 Task: Show saved jobs.
Action: Mouse moved to (695, 63)
Screenshot: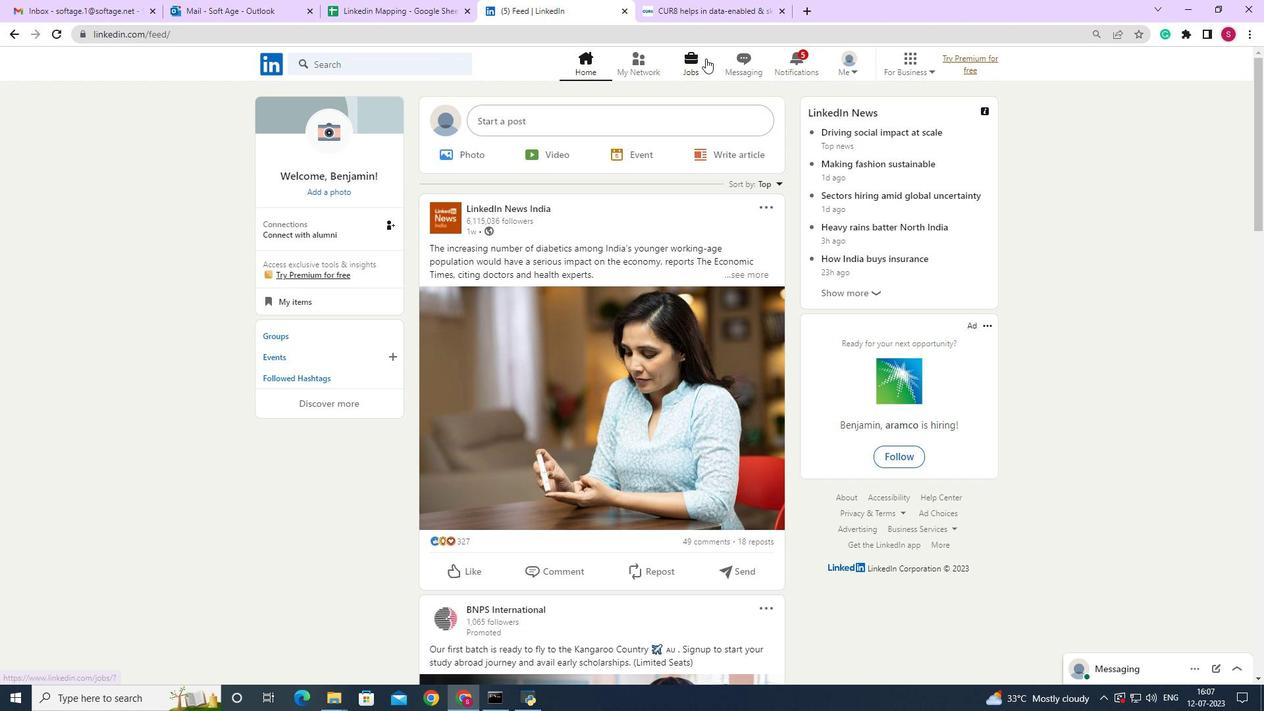 
Action: Mouse pressed left at (695, 63)
Screenshot: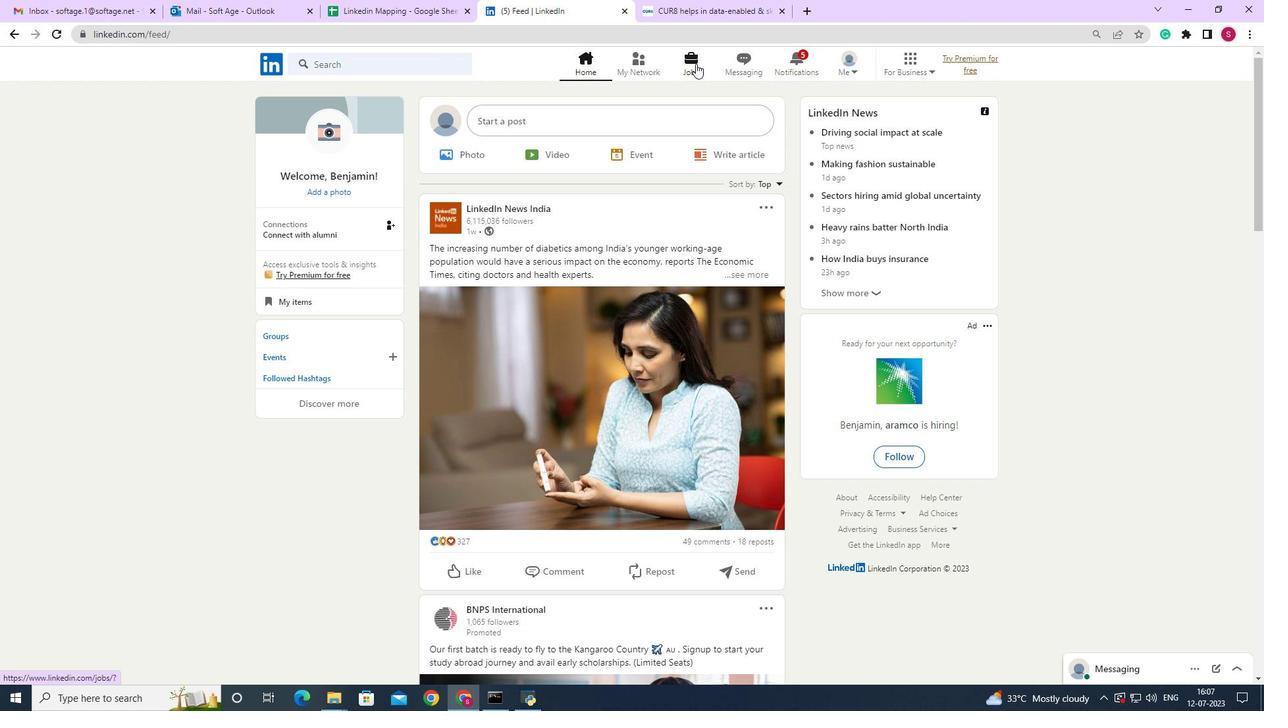 
Action: Mouse moved to (308, 126)
Screenshot: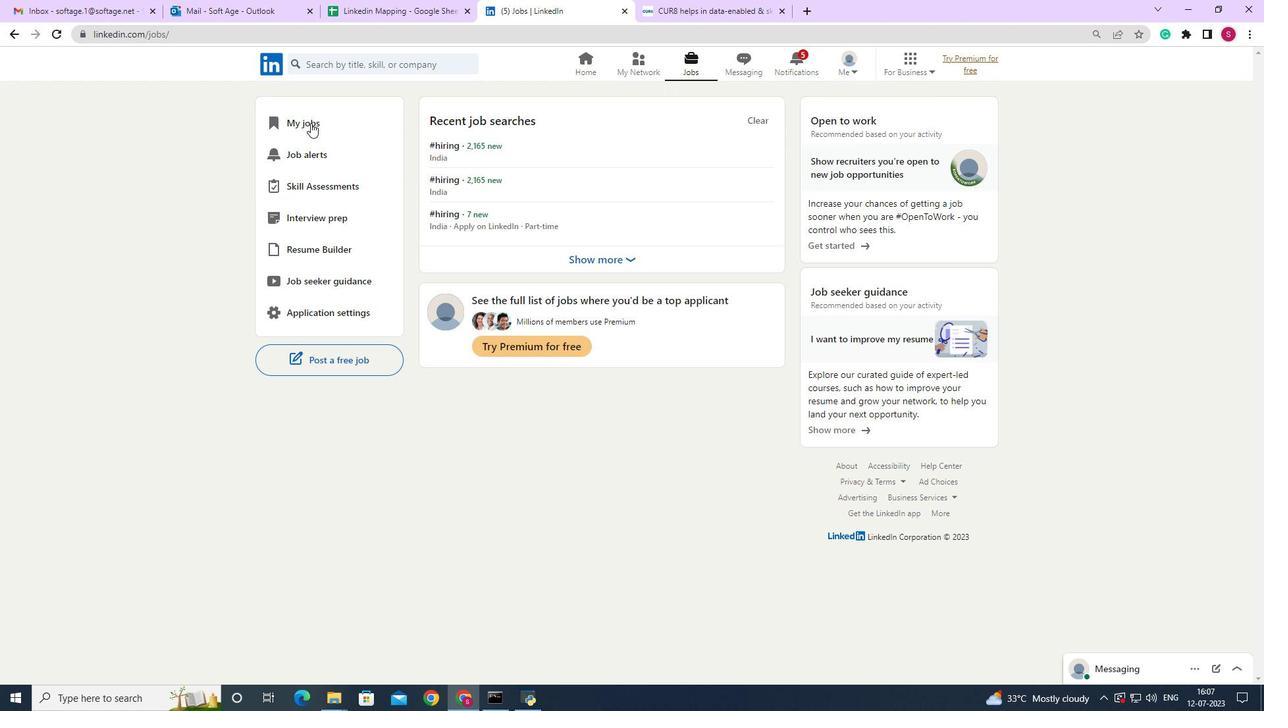 
Action: Mouse pressed left at (308, 126)
Screenshot: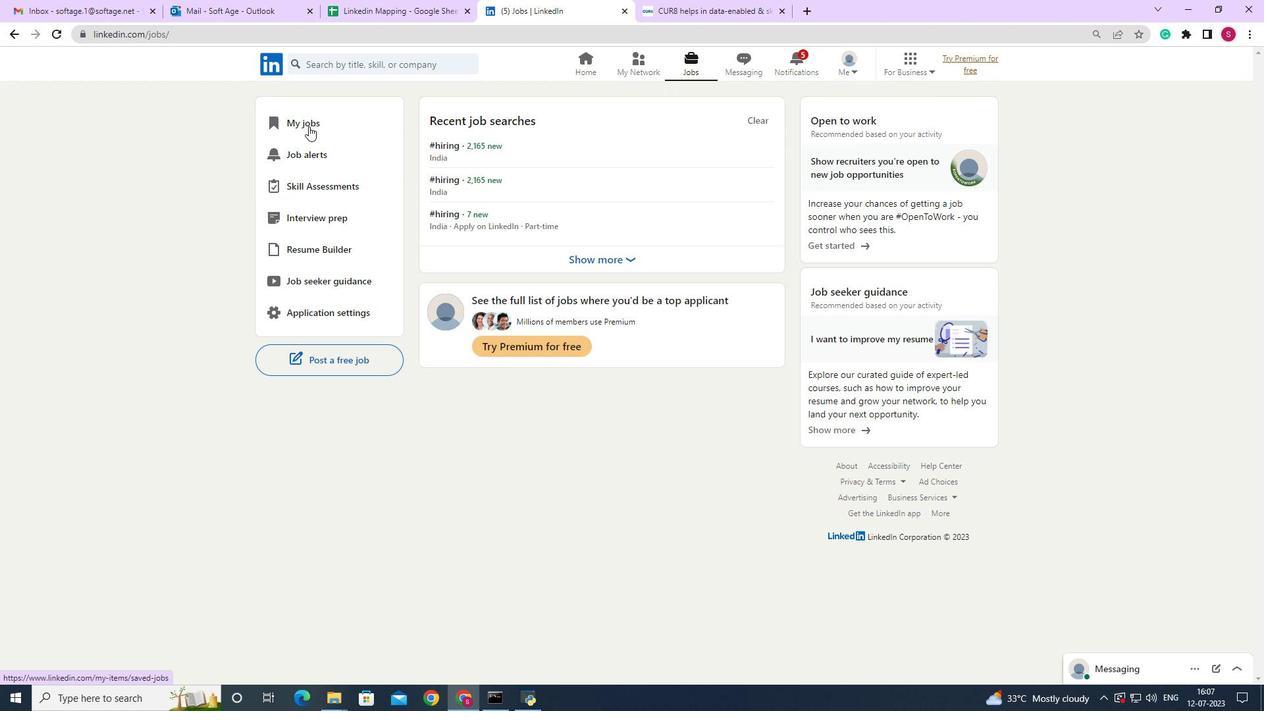 
Action: Mouse moved to (301, 146)
Screenshot: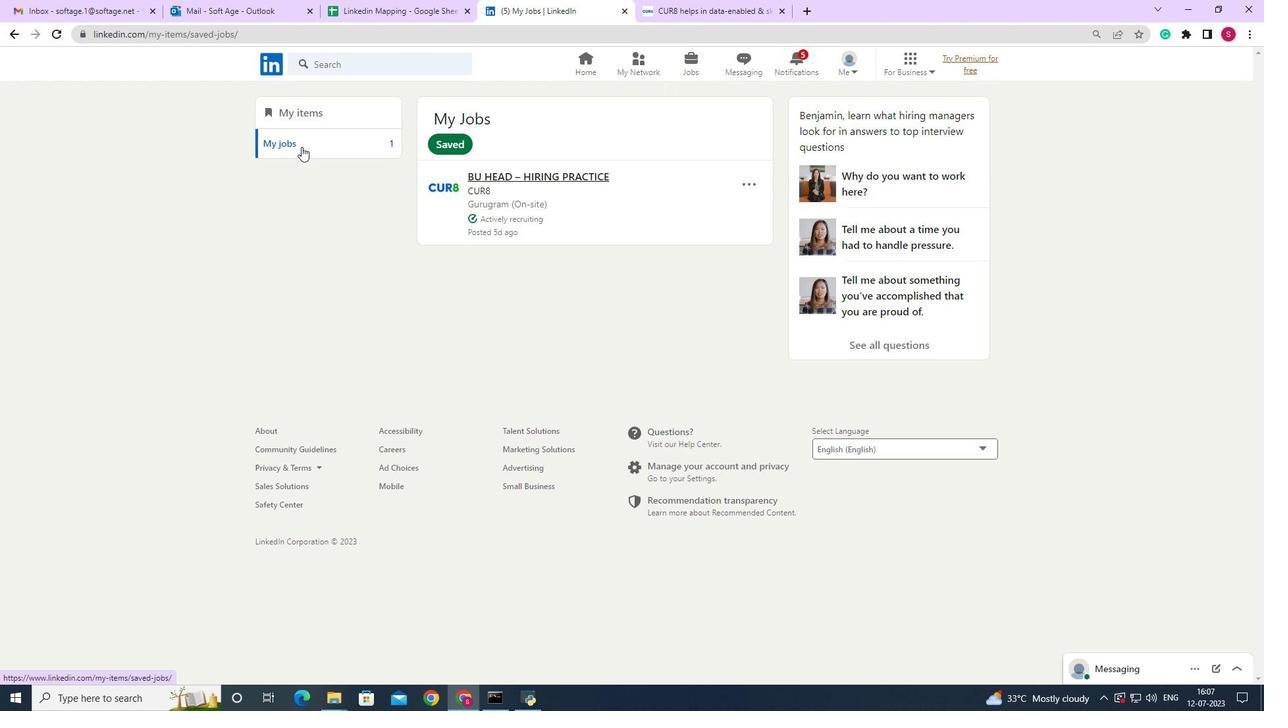 
Action: Mouse pressed left at (301, 146)
Screenshot: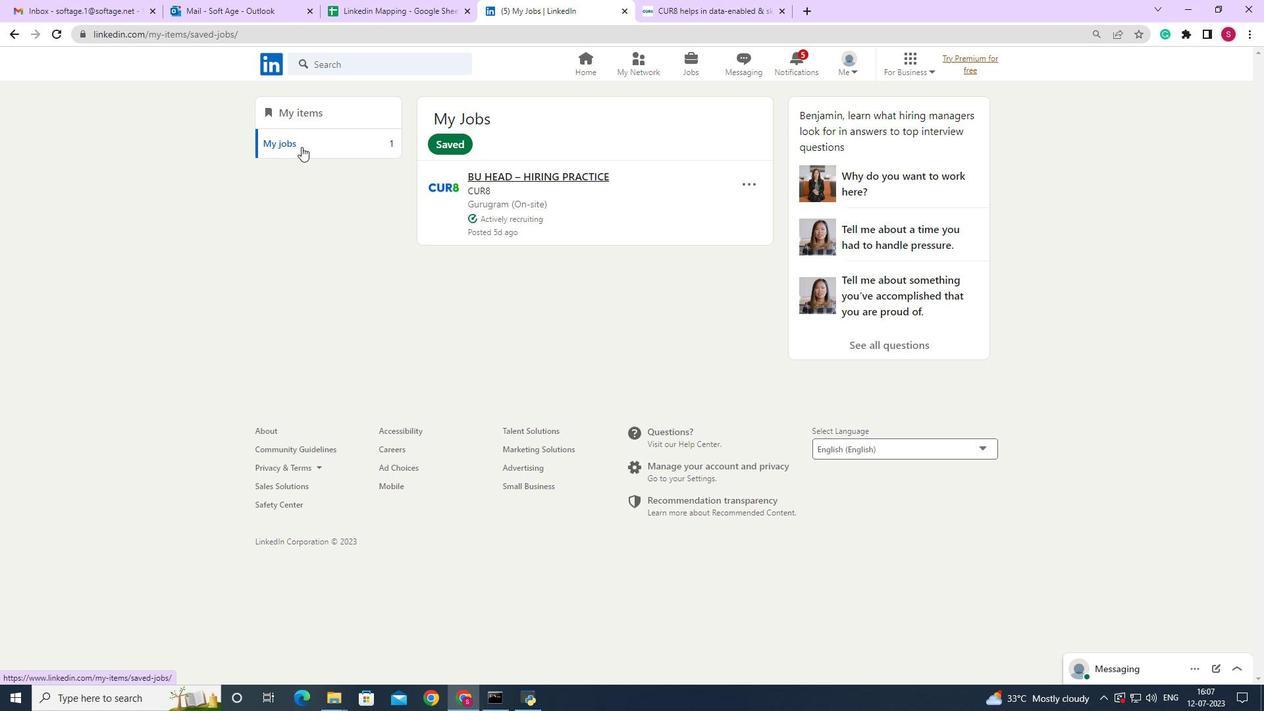 
Action: Mouse moved to (461, 139)
Screenshot: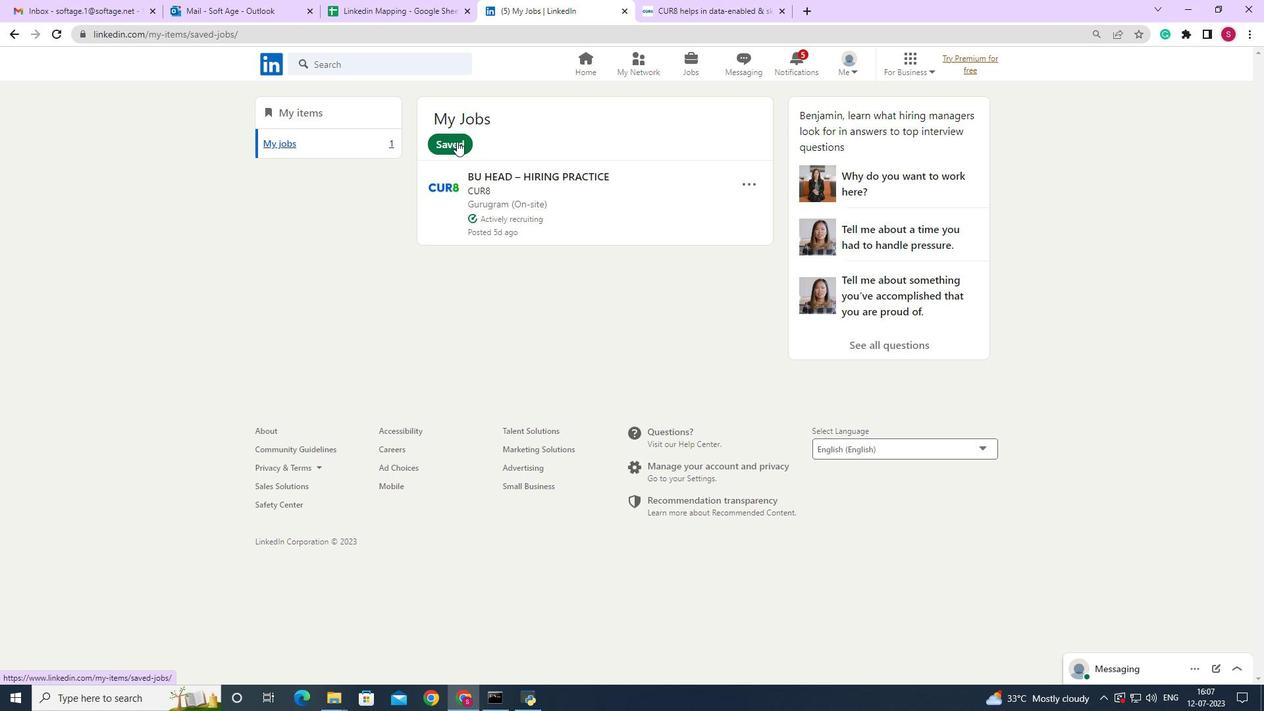 
Action: Mouse pressed left at (461, 139)
Screenshot: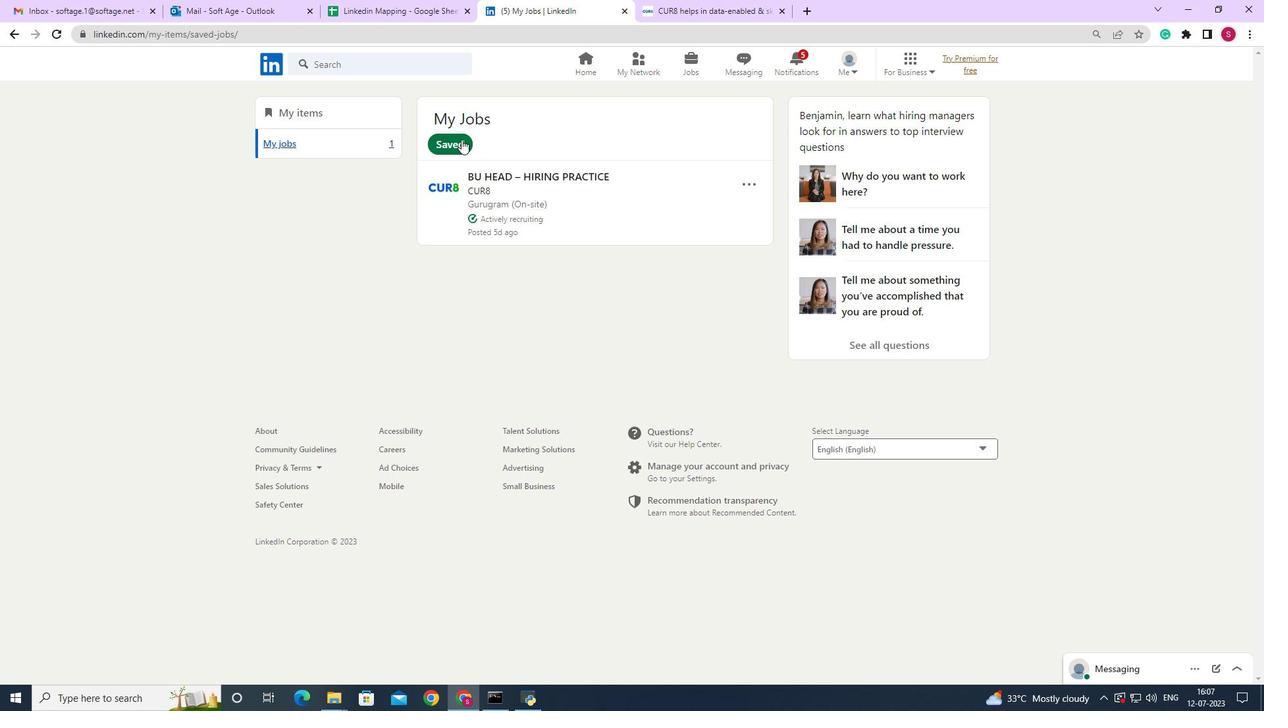 
Action: Mouse moved to (598, 135)
Screenshot: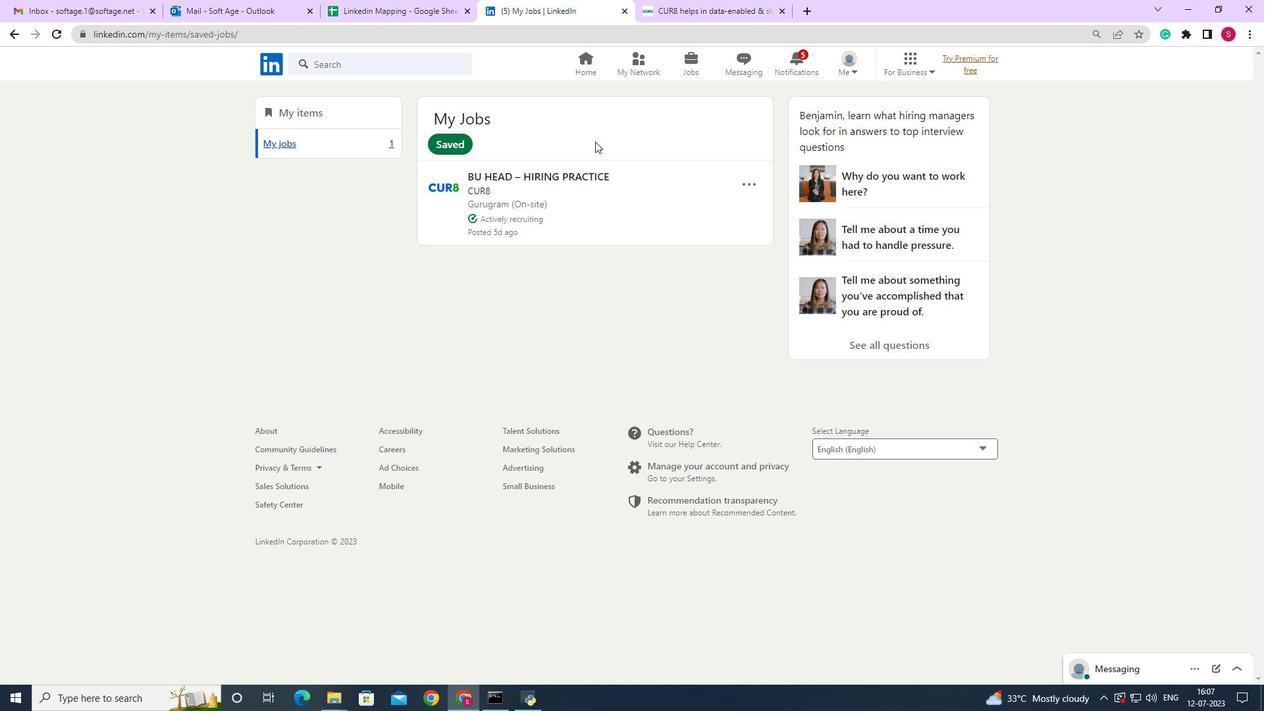 
